 Task: In the Contact  MartinezElla@coach.com, Log Postal mail with desription: 'Received a postal mail package from a customer returning a product.'; Add date: '4 August, 2023', attach the document: Proposal.doc. Logged in from softage.10@softage.net
Action: Mouse moved to (71, 55)
Screenshot: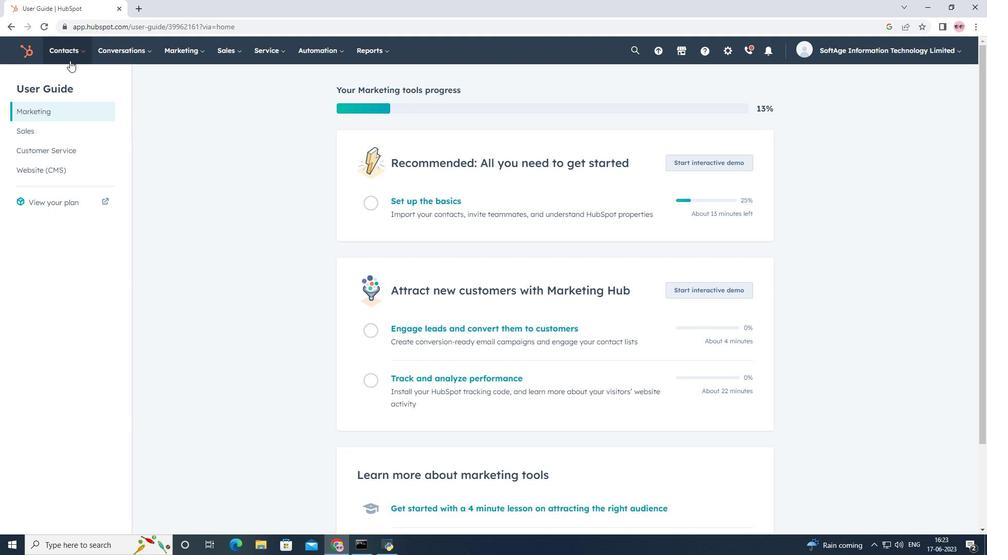 
Action: Mouse pressed left at (71, 55)
Screenshot: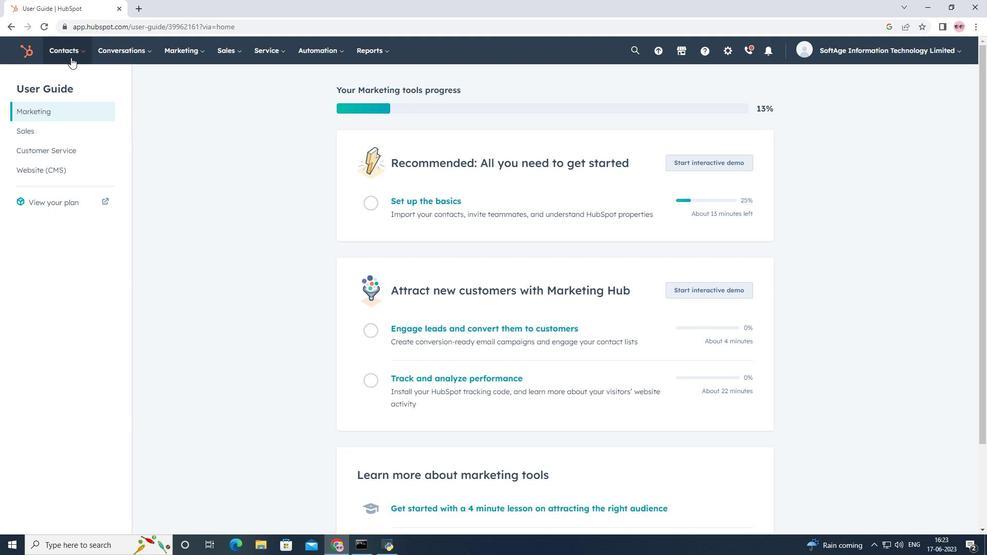 
Action: Mouse moved to (77, 76)
Screenshot: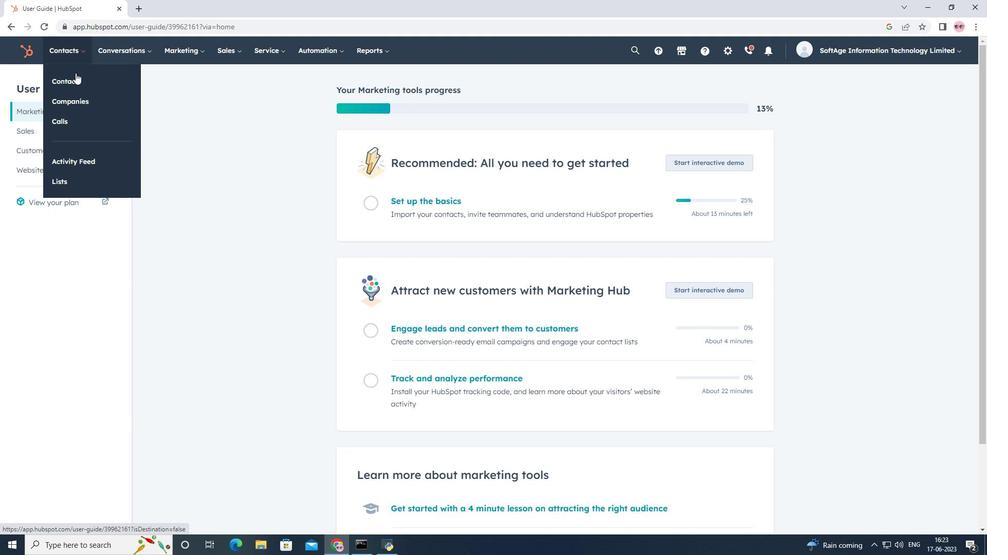 
Action: Mouse pressed left at (77, 76)
Screenshot: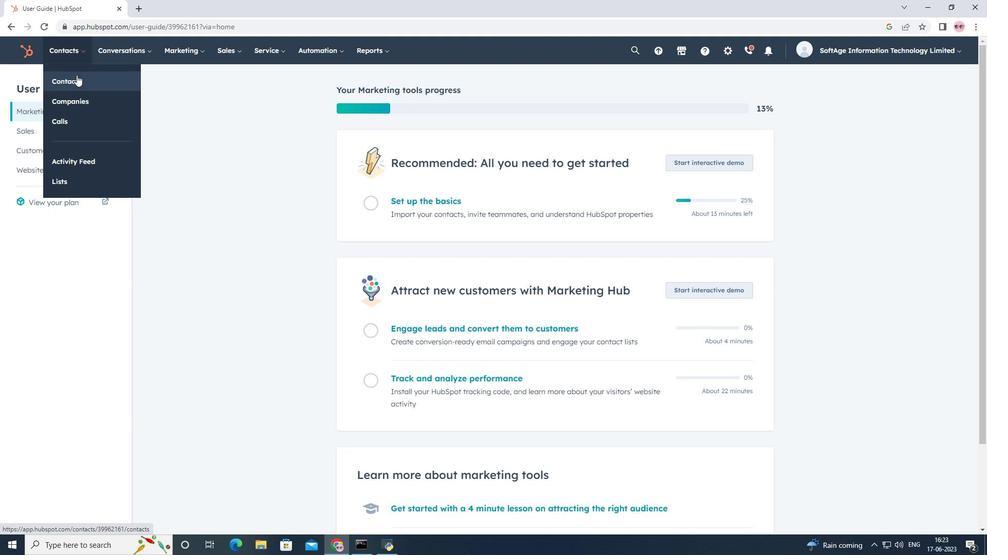 
Action: Mouse moved to (112, 166)
Screenshot: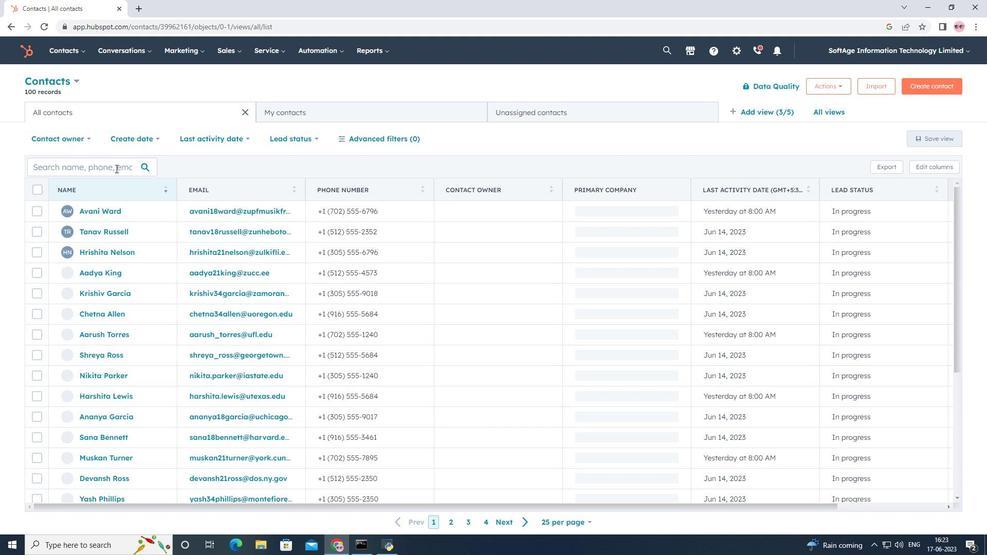 
Action: Mouse pressed left at (112, 166)
Screenshot: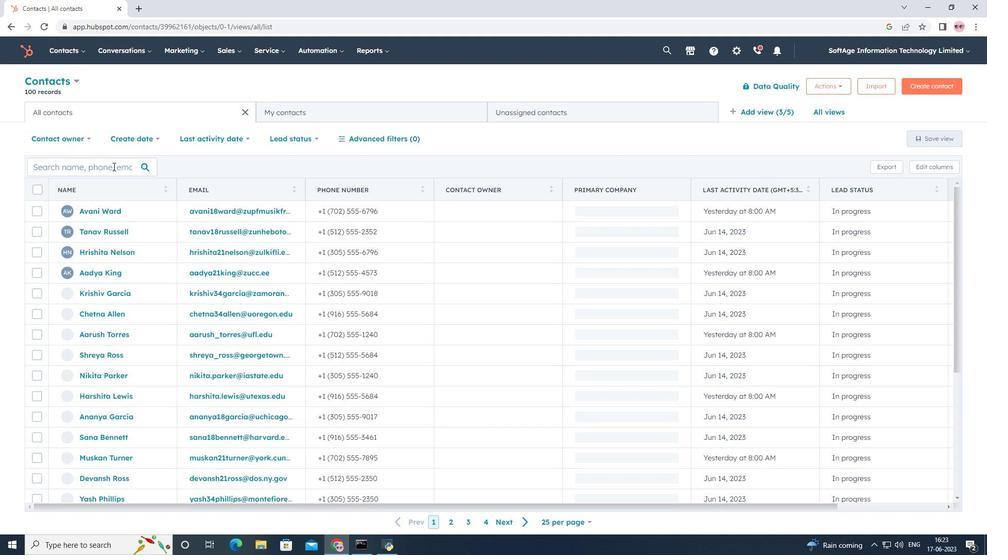 
Action: Key pressed <Key.shift>Martine<Key.shift>Z<Key.backspace>z<Key.shift>Ella<Key.shift>@coach.com
Screenshot: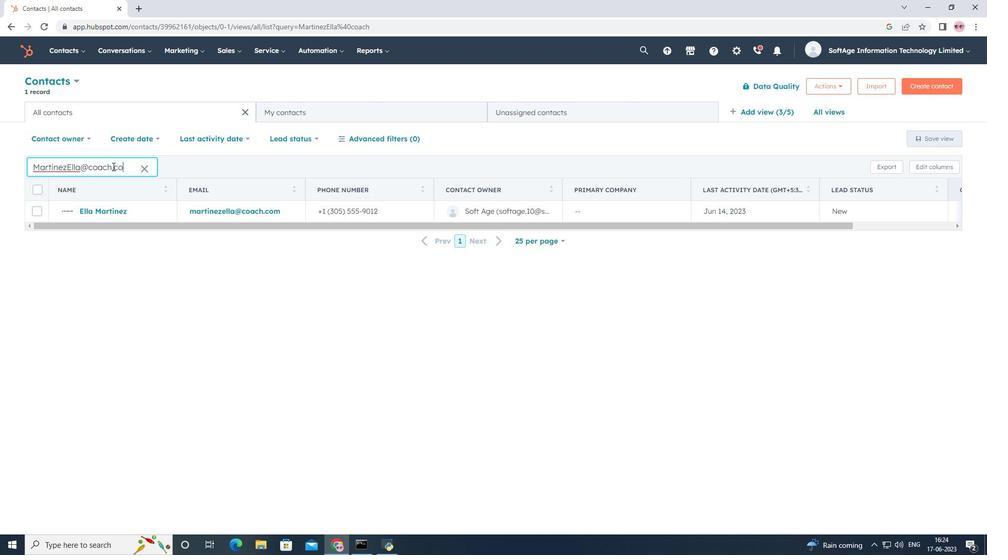 
Action: Mouse moved to (98, 211)
Screenshot: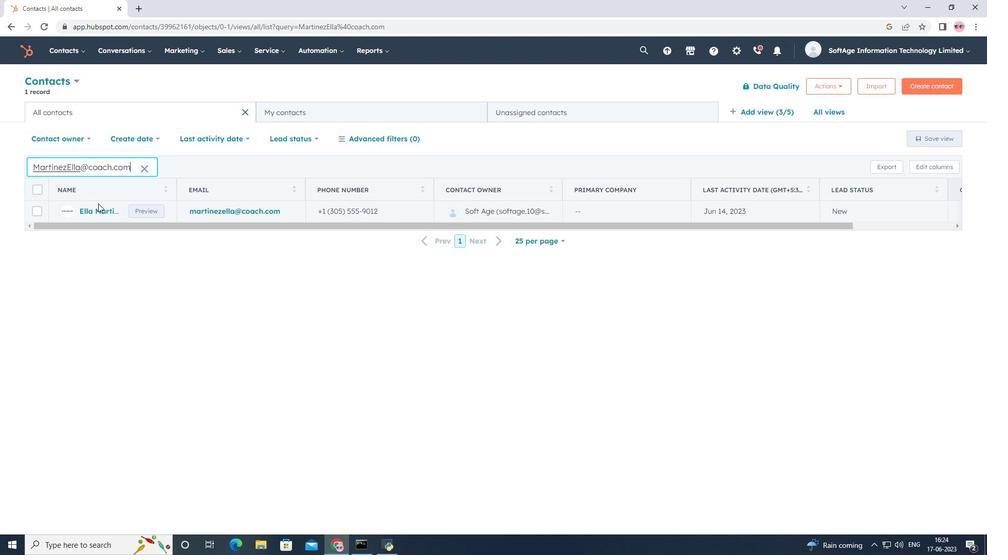 
Action: Mouse pressed left at (98, 211)
Screenshot: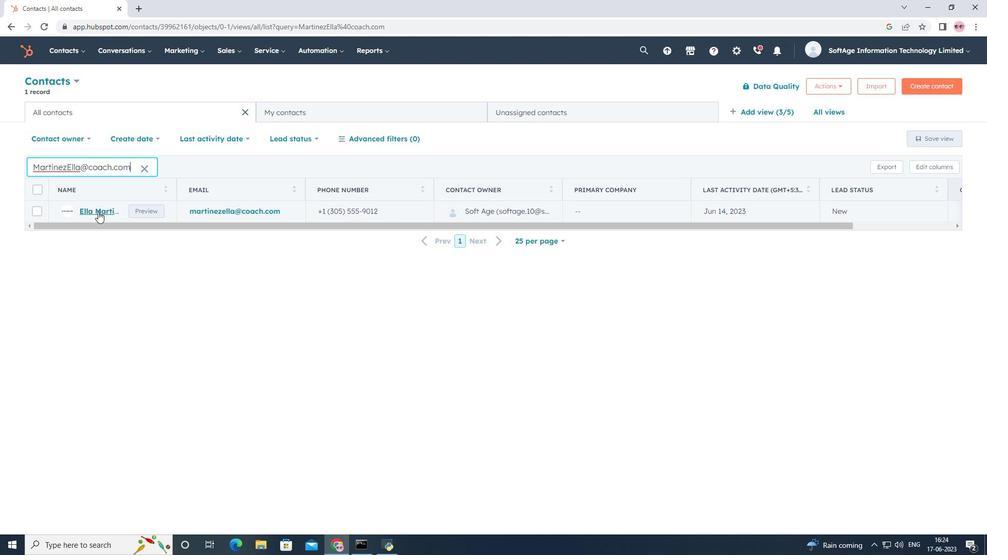 
Action: Mouse moved to (201, 164)
Screenshot: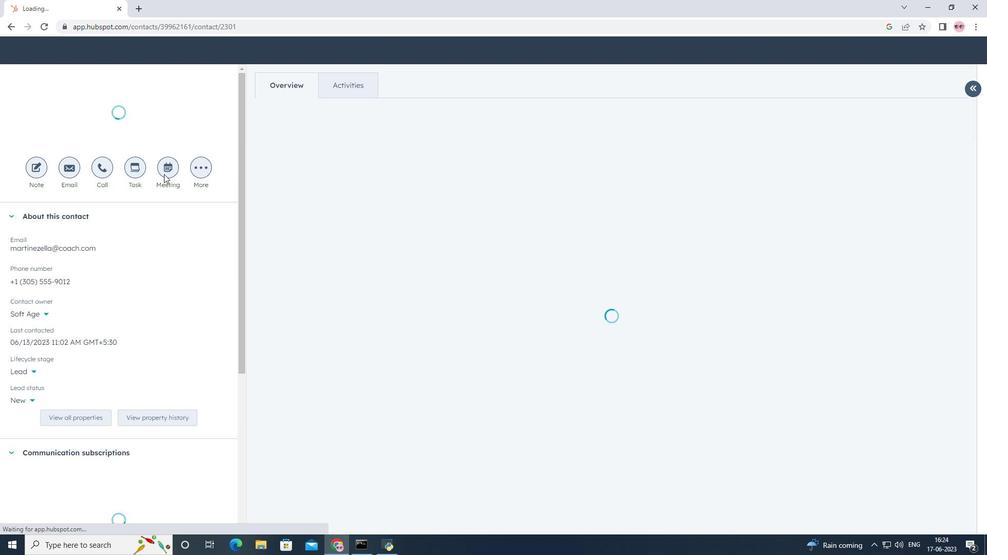 
Action: Mouse pressed left at (201, 164)
Screenshot: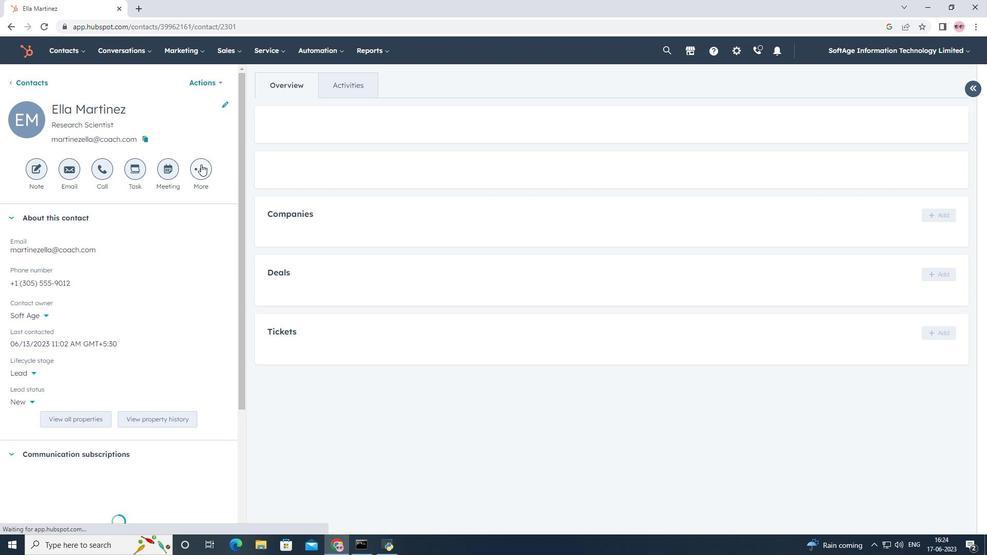 
Action: Mouse moved to (197, 319)
Screenshot: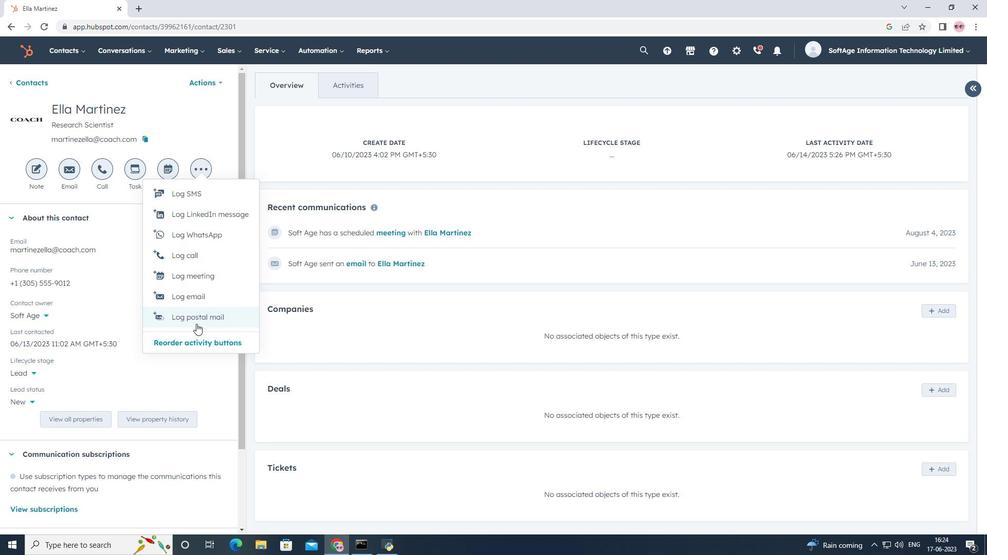 
Action: Mouse pressed left at (197, 319)
Screenshot: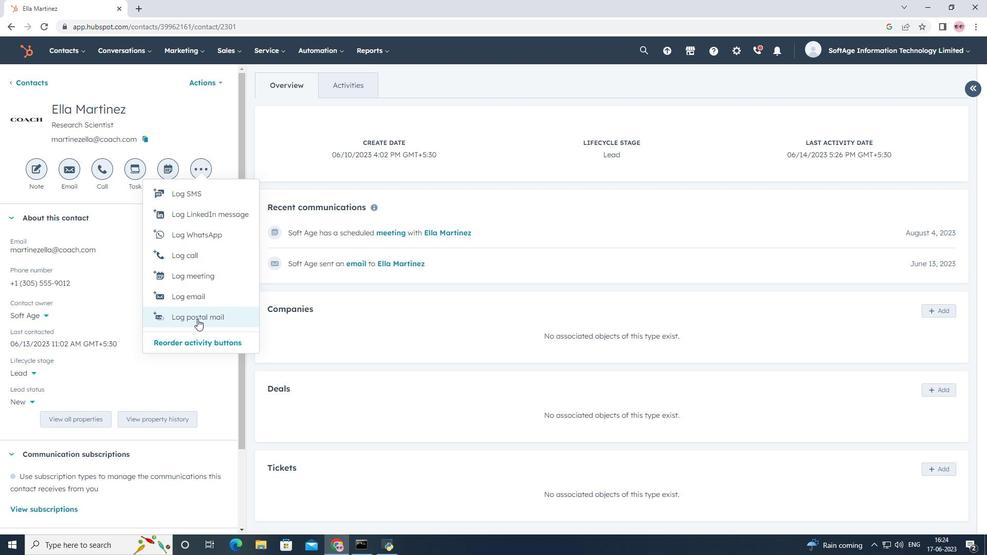 
Action: Mouse moved to (627, 392)
Screenshot: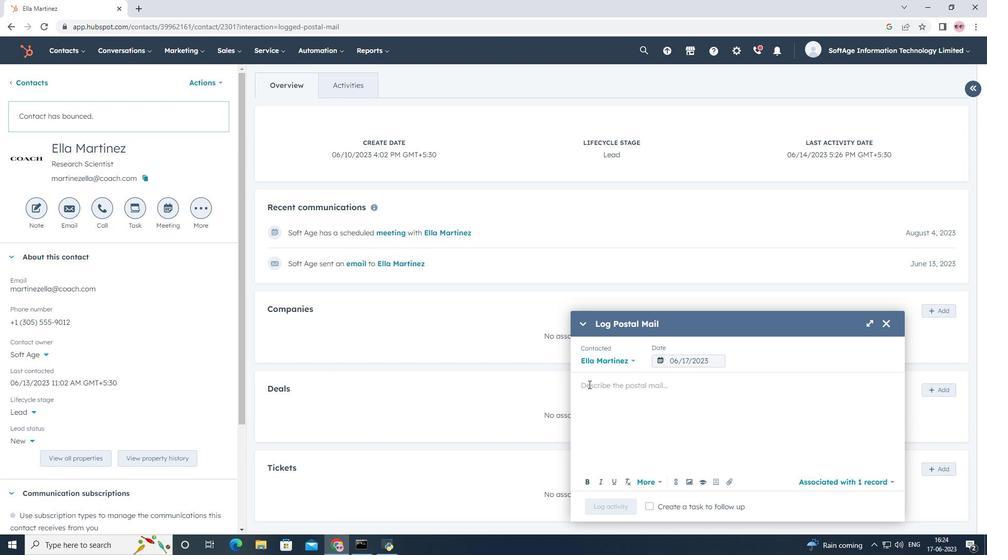 
Action: Mouse pressed left at (627, 392)
Screenshot: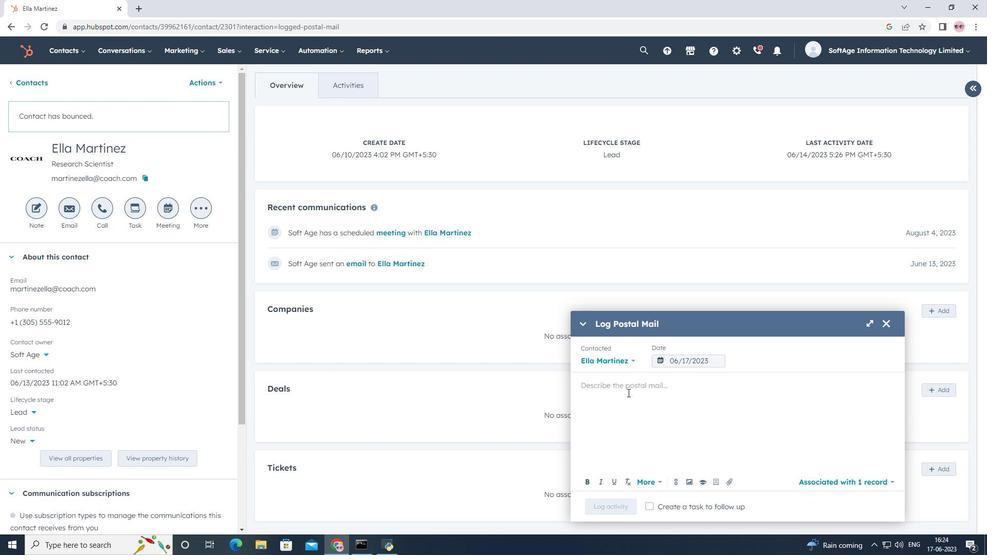 
Action: Key pressed <Key.shift>Received<Key.space>a<Key.space>postal<Key.space>mail<Key.space>package<Key.space>from<Key.space>a<Key.space>customer<Key.space>returning<Key.space>a<Key.space>product,<Key.backspace>.
Screenshot: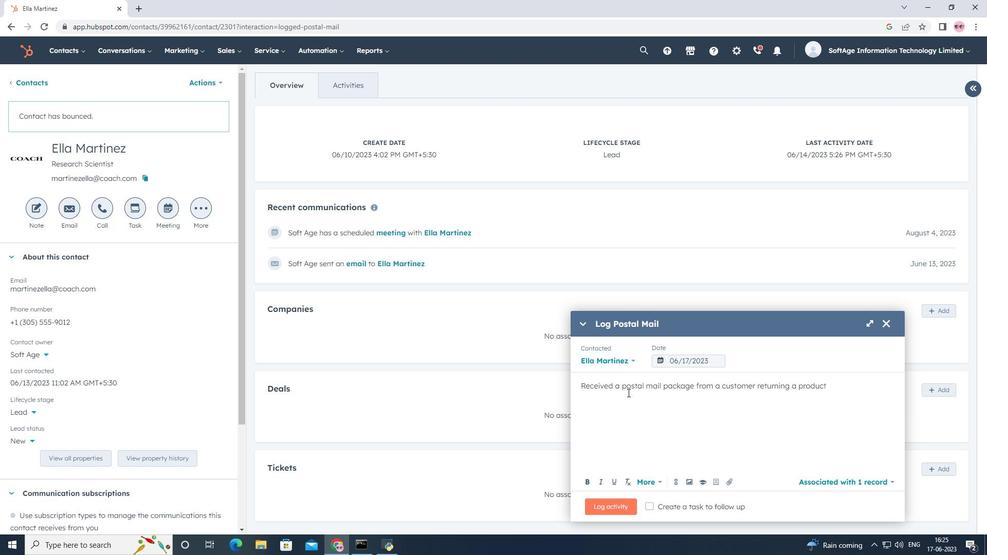 
Action: Mouse moved to (718, 361)
Screenshot: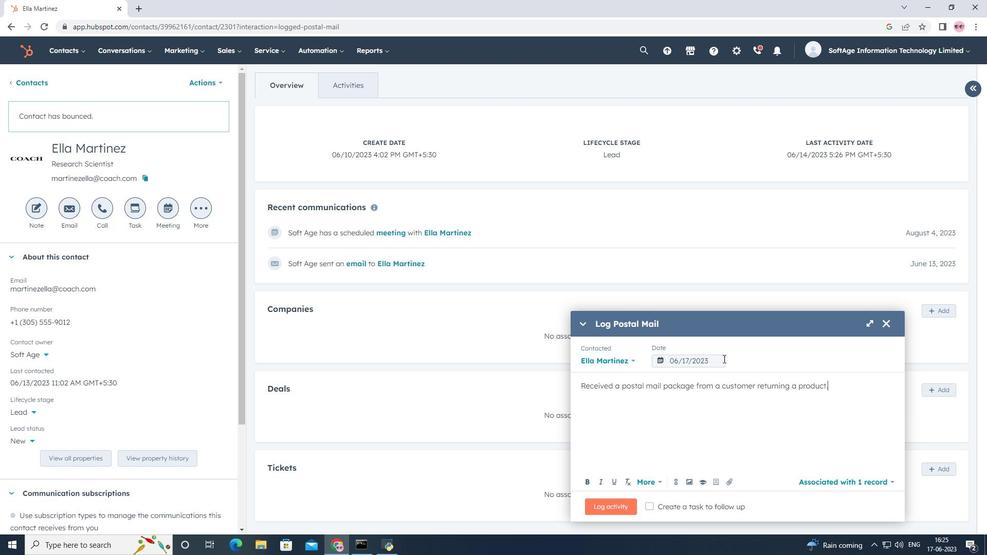 
Action: Mouse pressed left at (718, 361)
Screenshot: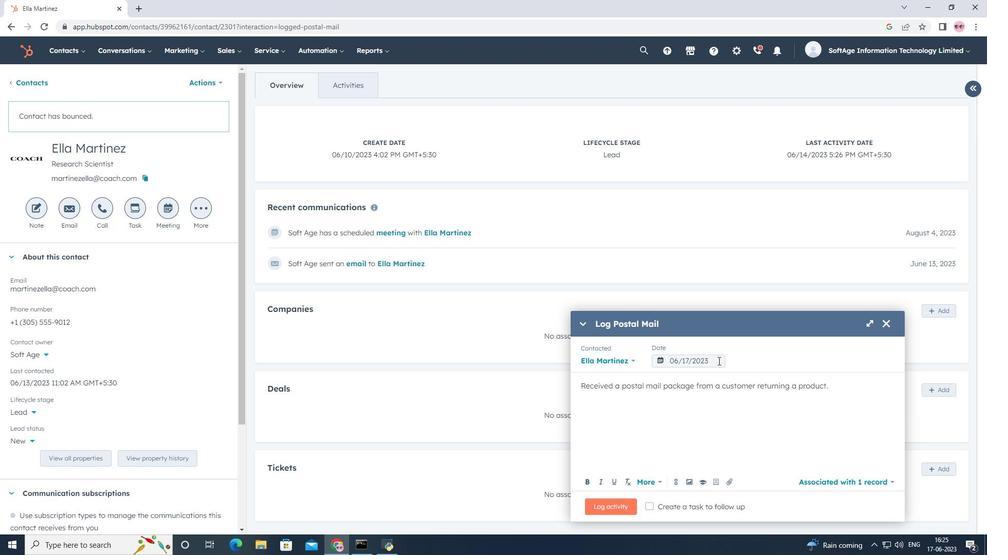 
Action: Mouse moved to (785, 200)
Screenshot: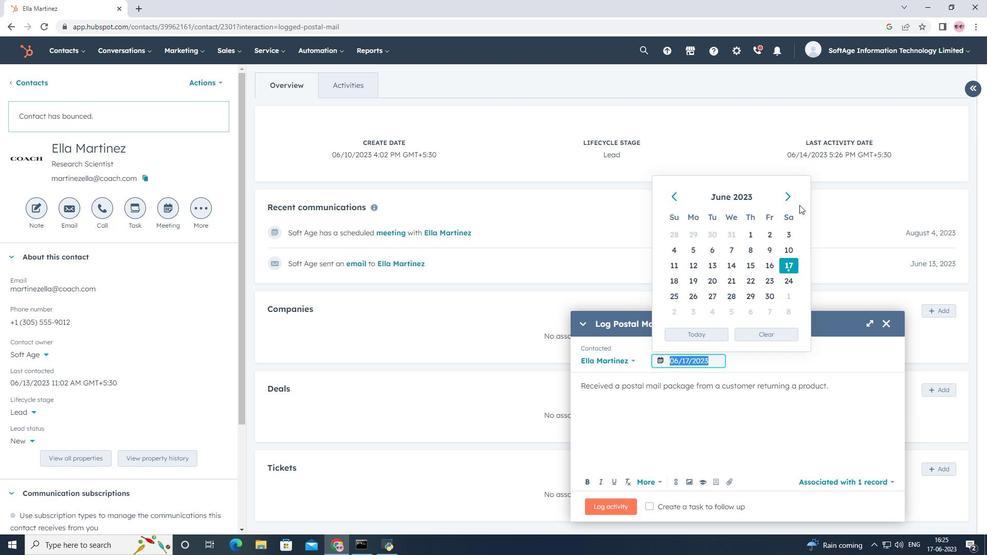 
Action: Mouse pressed left at (785, 200)
Screenshot: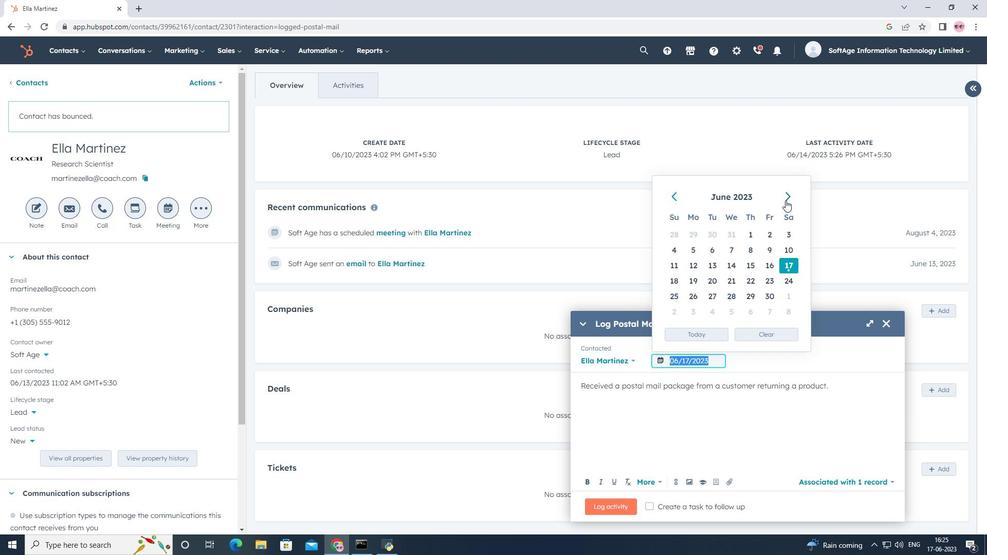 
Action: Mouse pressed left at (785, 200)
Screenshot: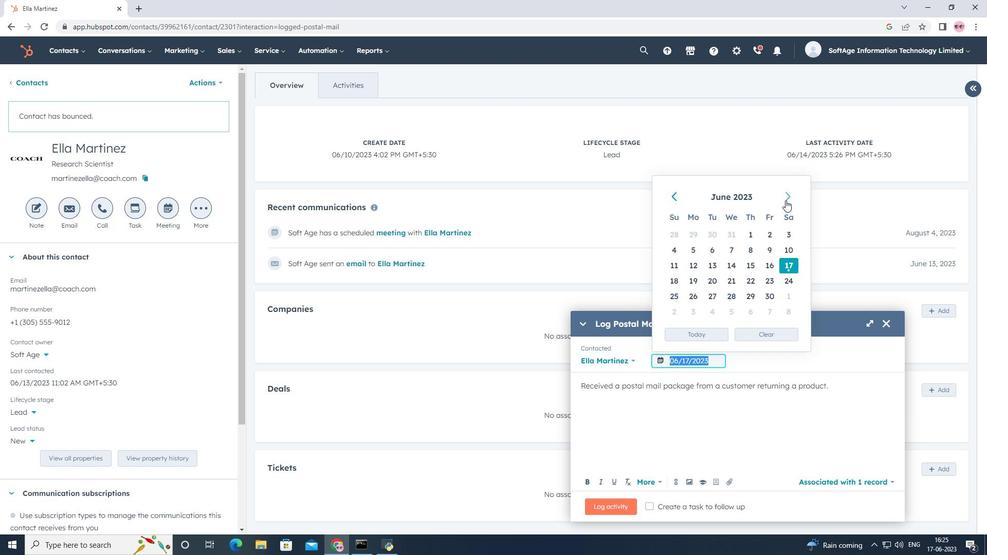 
Action: Mouse moved to (772, 233)
Screenshot: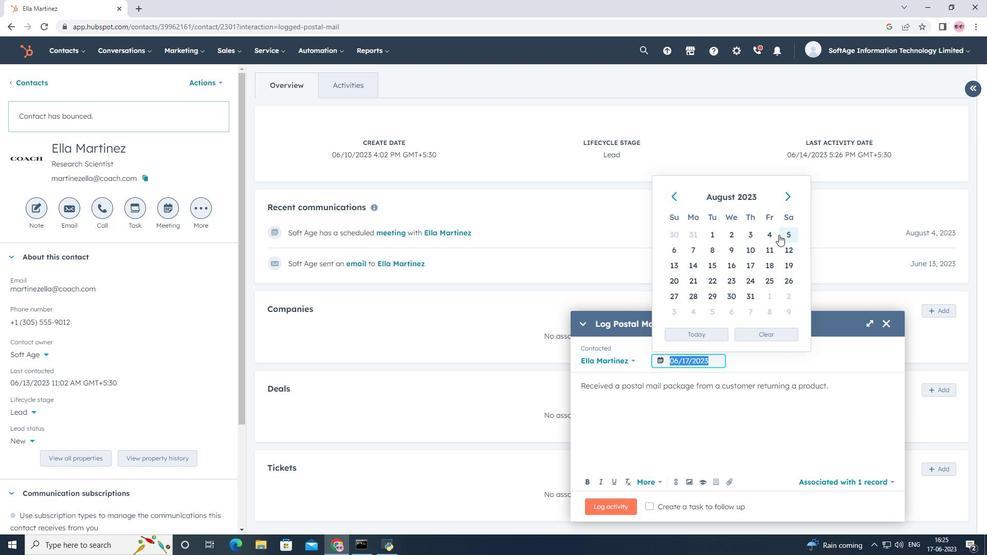 
Action: Mouse pressed left at (772, 233)
Screenshot: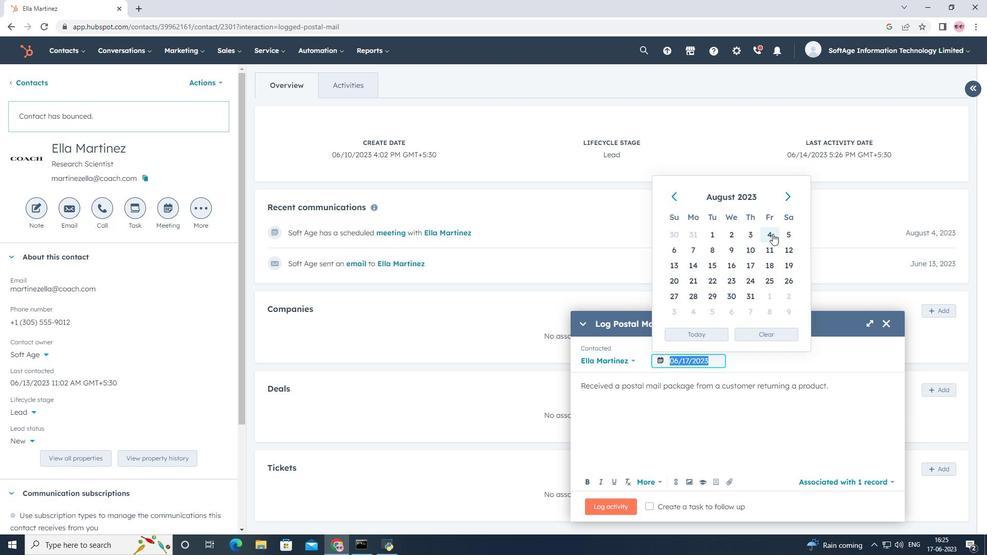 
Action: Mouse moved to (730, 480)
Screenshot: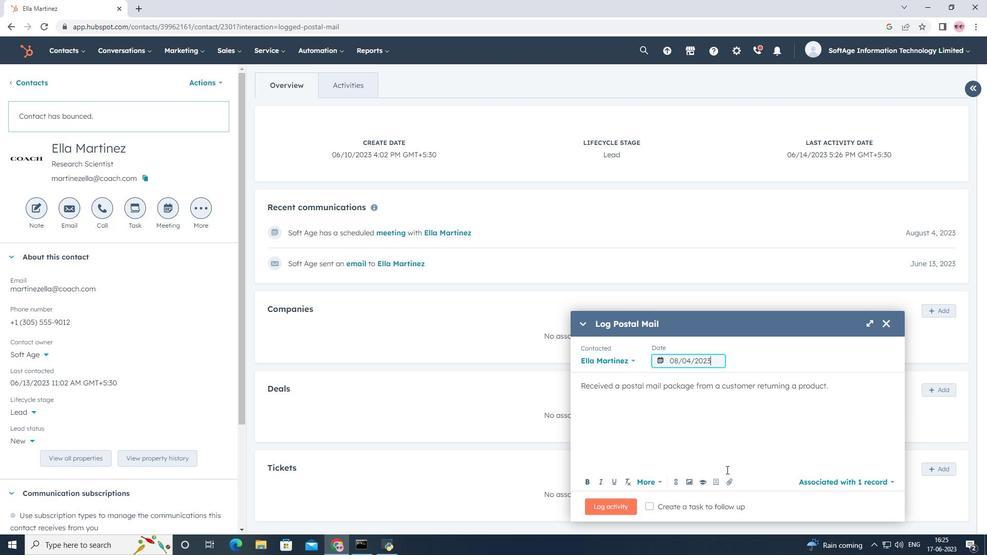 
Action: Mouse pressed left at (730, 480)
Screenshot: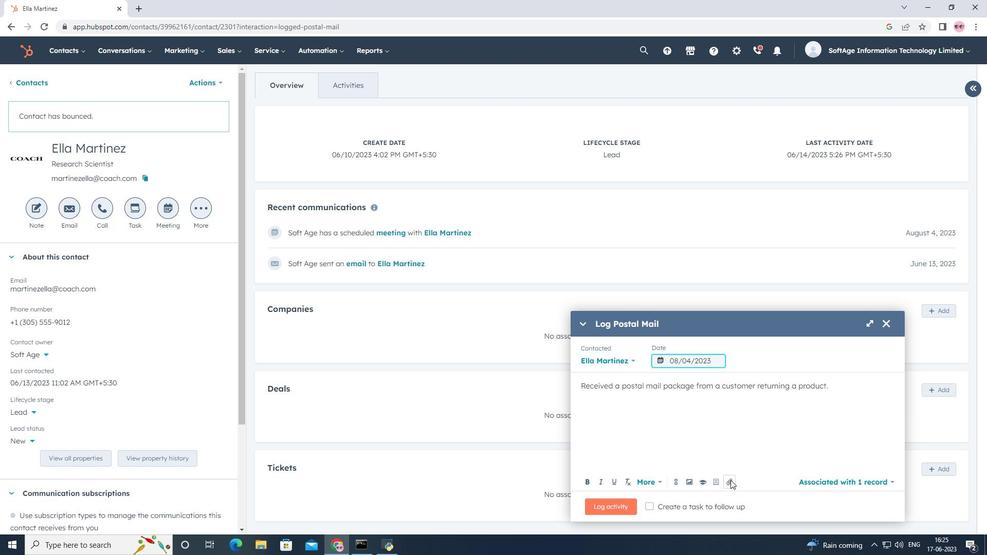 
Action: Mouse moved to (720, 445)
Screenshot: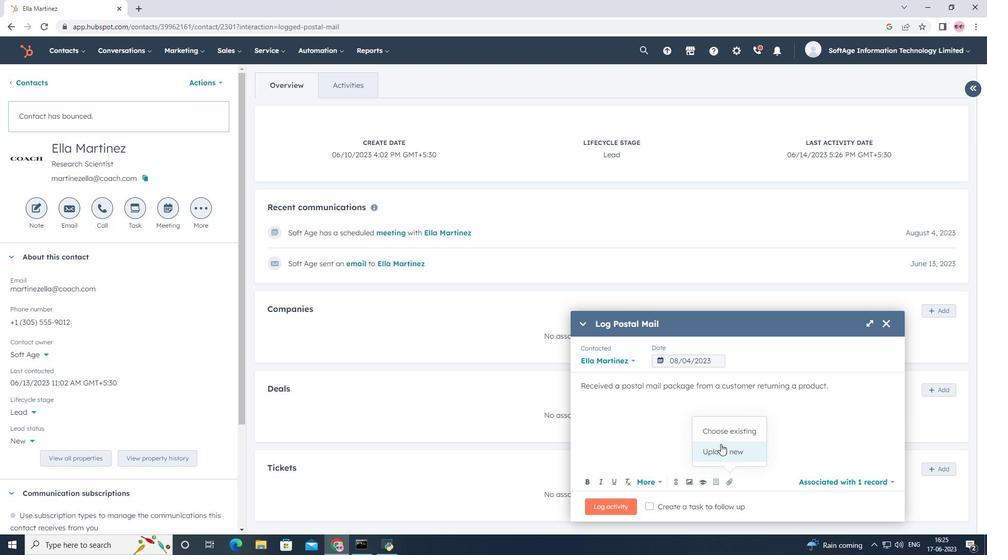 
Action: Mouse pressed left at (720, 445)
Screenshot: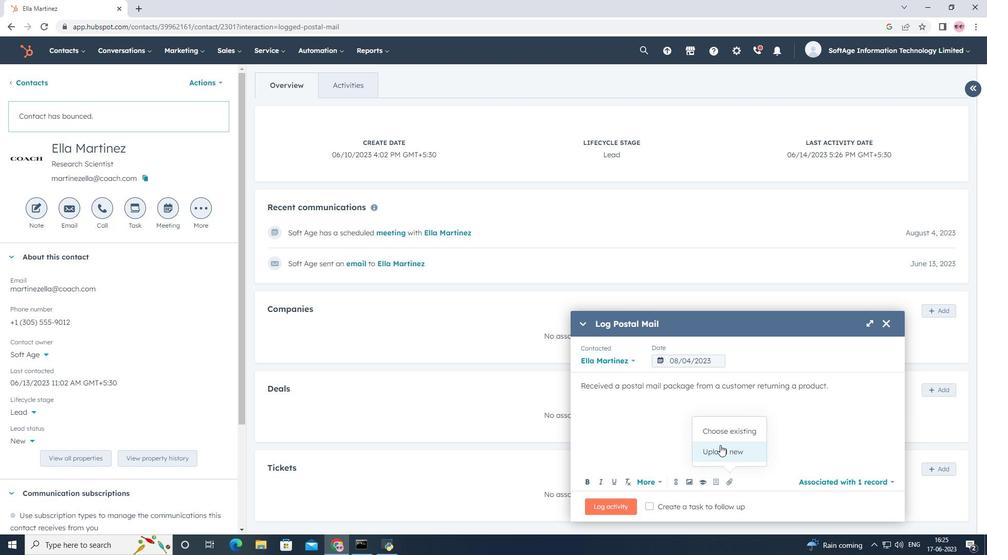 
Action: Mouse moved to (161, 87)
Screenshot: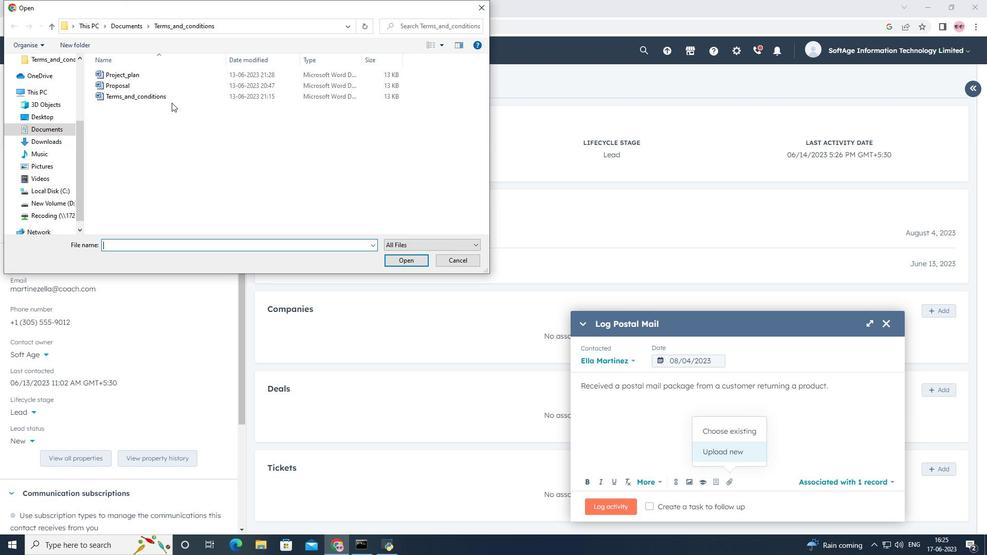 
Action: Mouse pressed left at (161, 87)
Screenshot: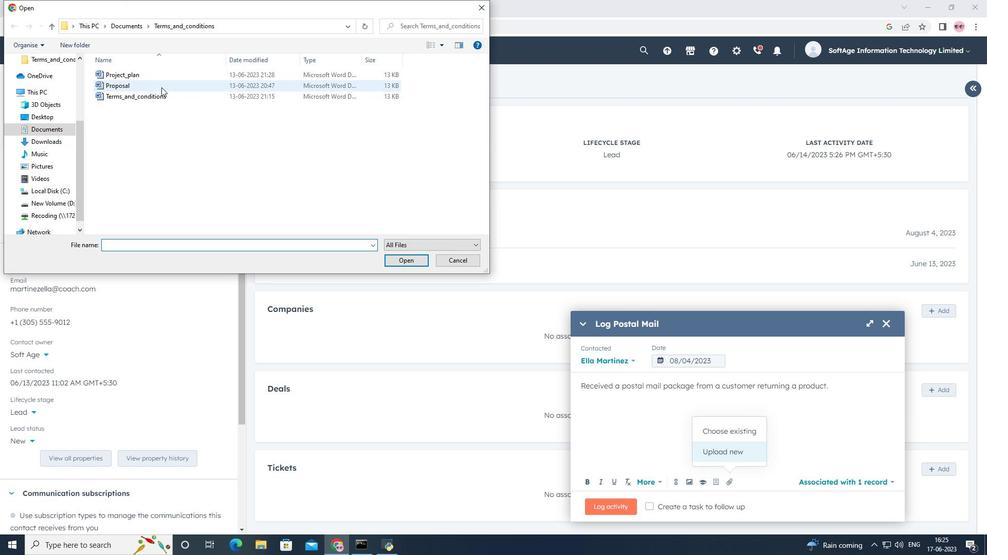 
Action: Mouse moved to (391, 263)
Screenshot: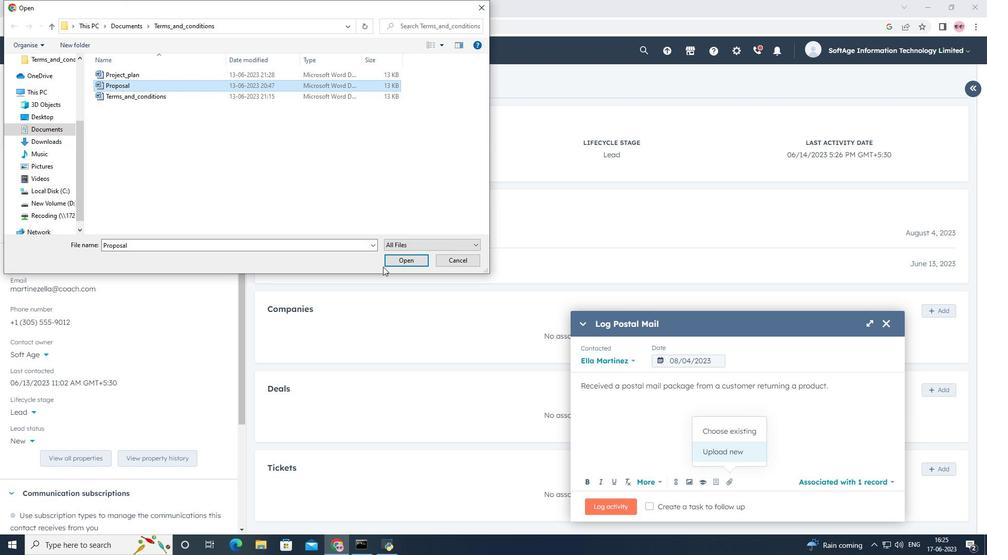 
Action: Mouse pressed left at (391, 263)
Screenshot: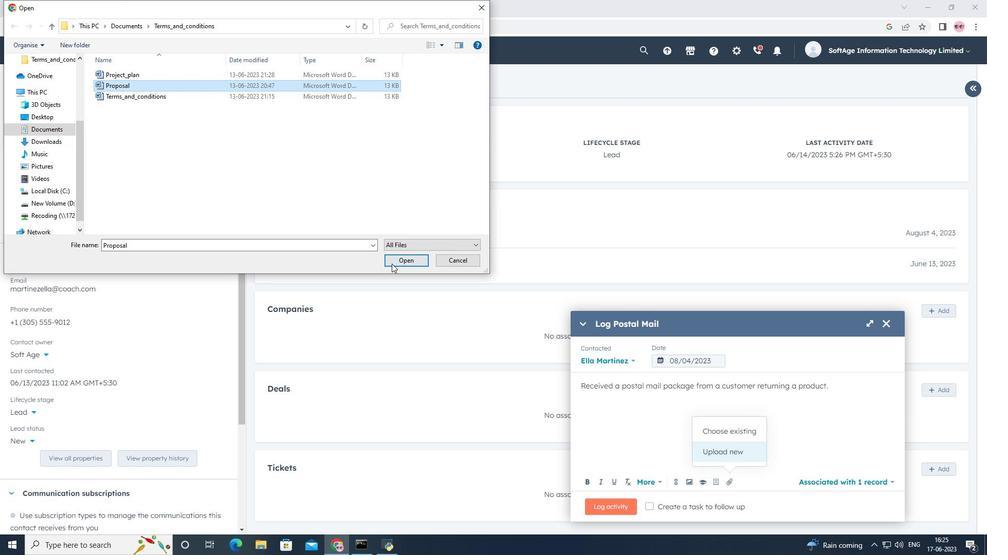 
Action: Mouse moved to (619, 509)
Screenshot: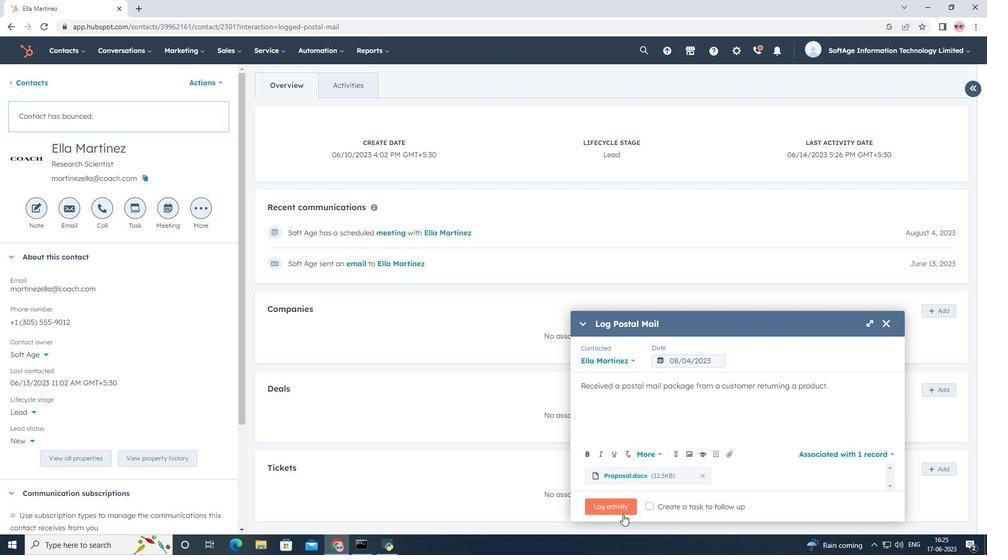 
Action: Mouse pressed left at (619, 509)
Screenshot: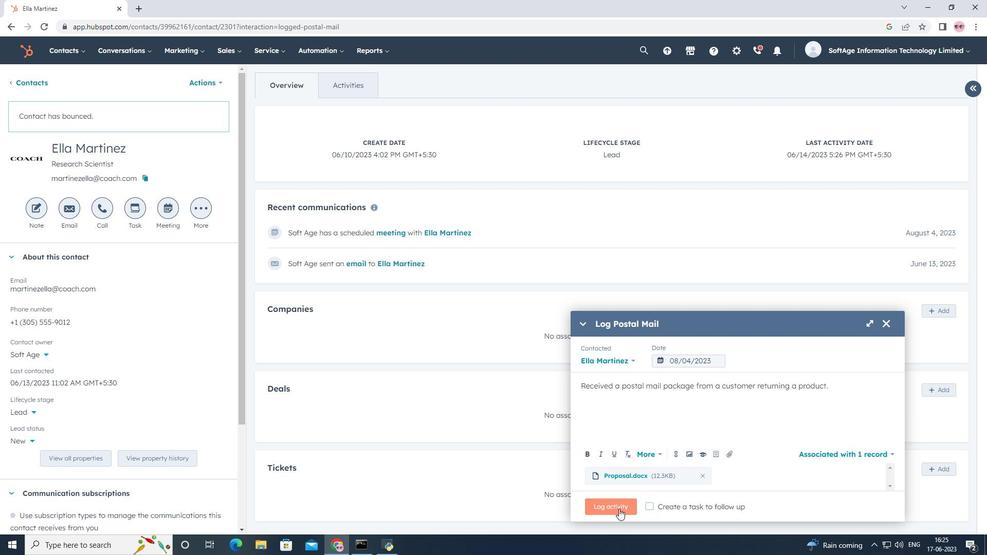 
